 Task: Create Card Crisis Communication Planning in Board Vendor Management to Workspace Experiential Marketing. Create Card Non-Profit Bylaws Review in Board Budget Management to Workspace Experiential Marketing. Create Card Crisis Communication Planning in Board Social Media Influencer Content Creation and Management to Workspace Experiential Marketing
Action: Mouse moved to (76, 361)
Screenshot: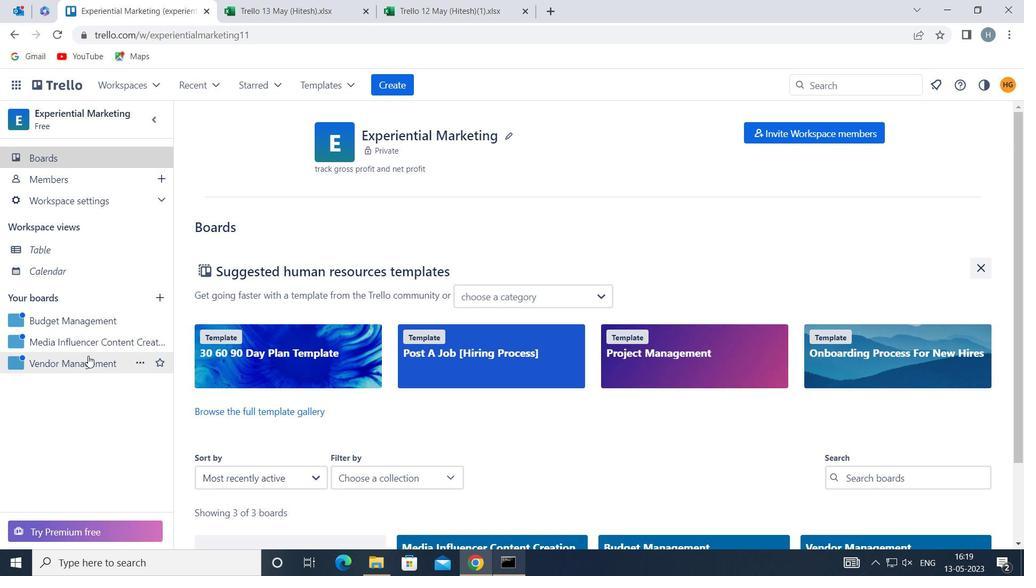 
Action: Mouse pressed left at (76, 361)
Screenshot: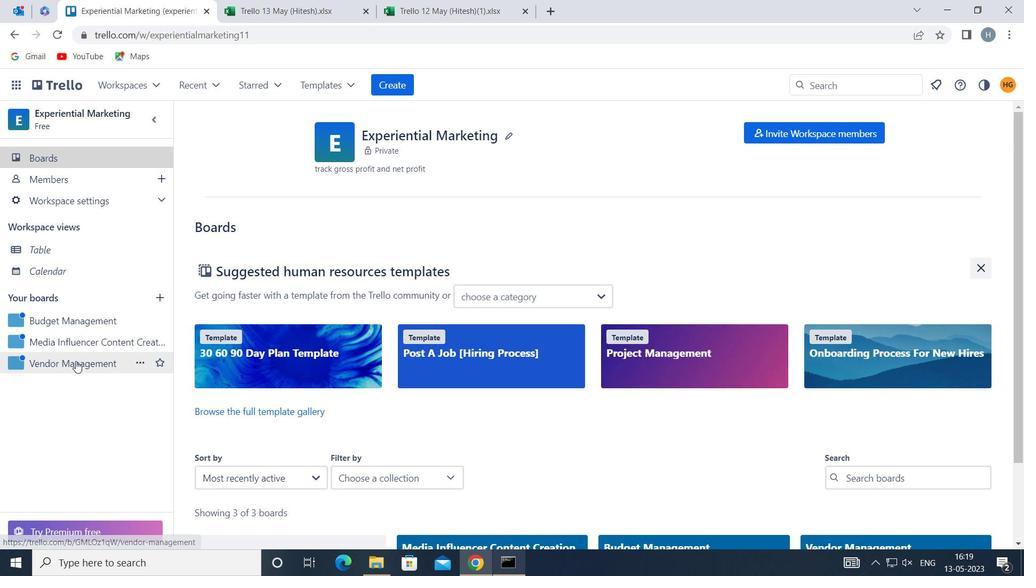 
Action: Mouse moved to (434, 199)
Screenshot: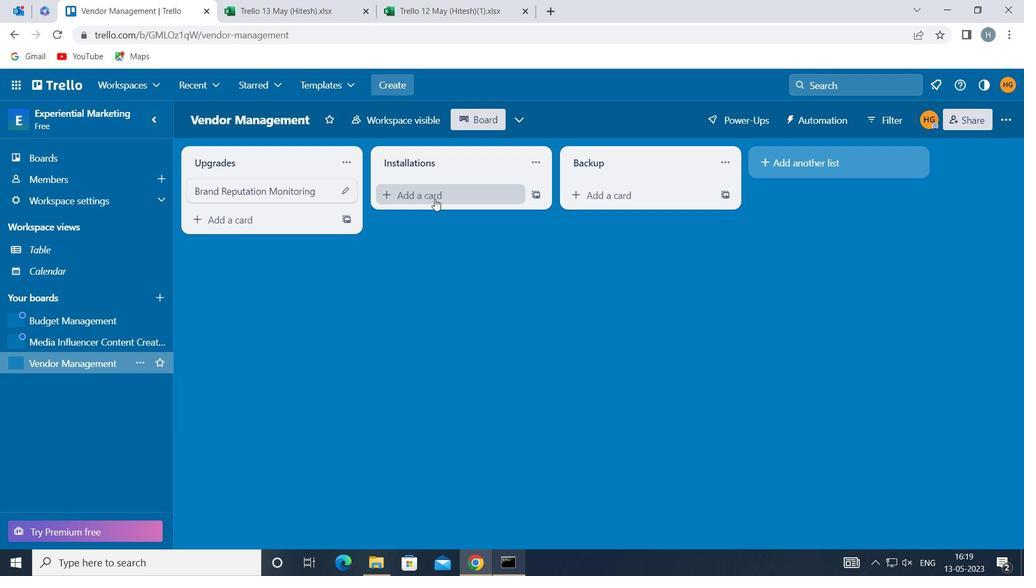 
Action: Mouse pressed left at (434, 199)
Screenshot: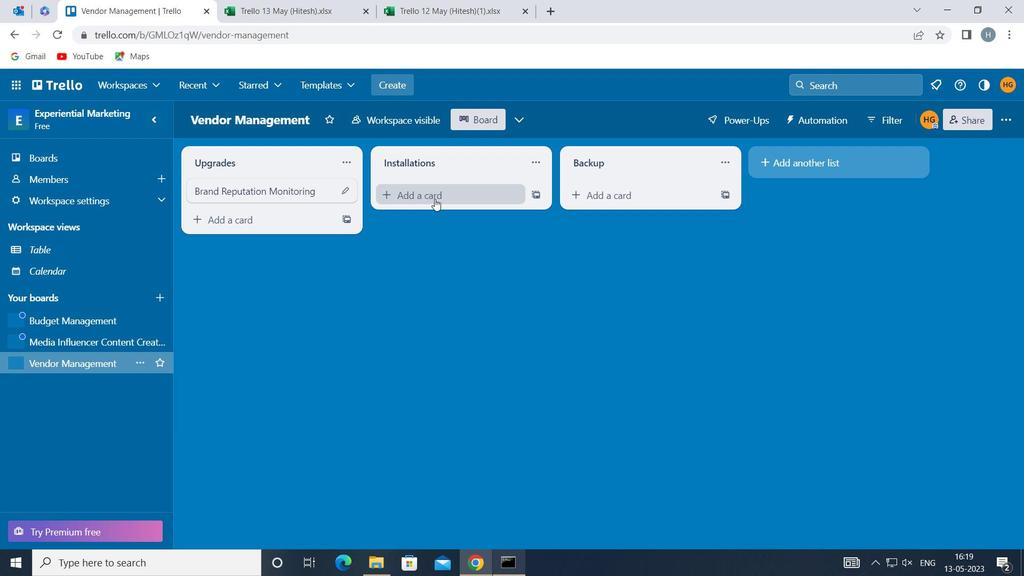 
Action: Mouse moved to (435, 198)
Screenshot: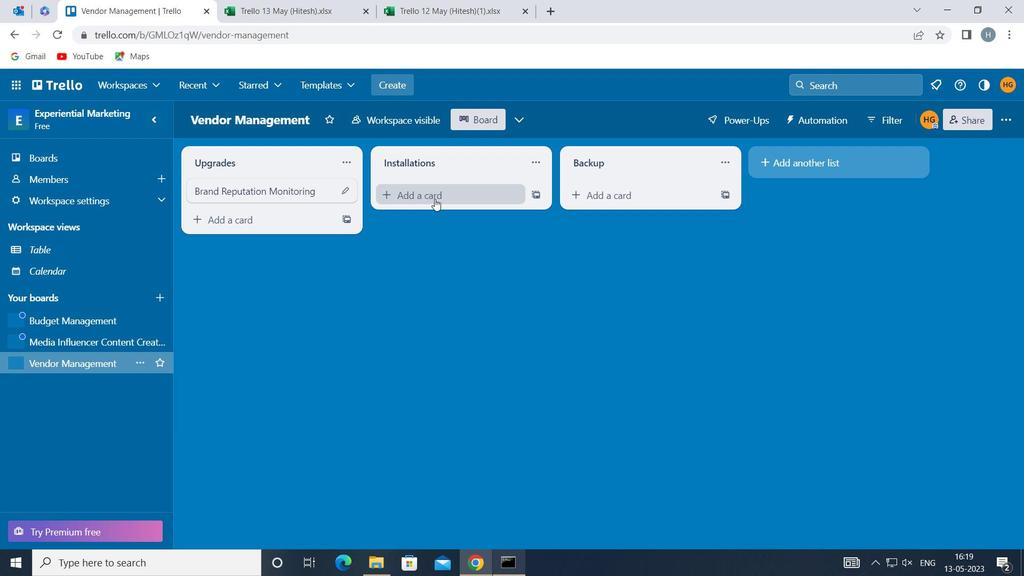 
Action: Key pressed <Key.shift><Key.shift>CRISIS<Key.space><Key.shift>COMMUNII<Key.backspace>CATION<Key.space><Key.shift>PLANNING
Screenshot: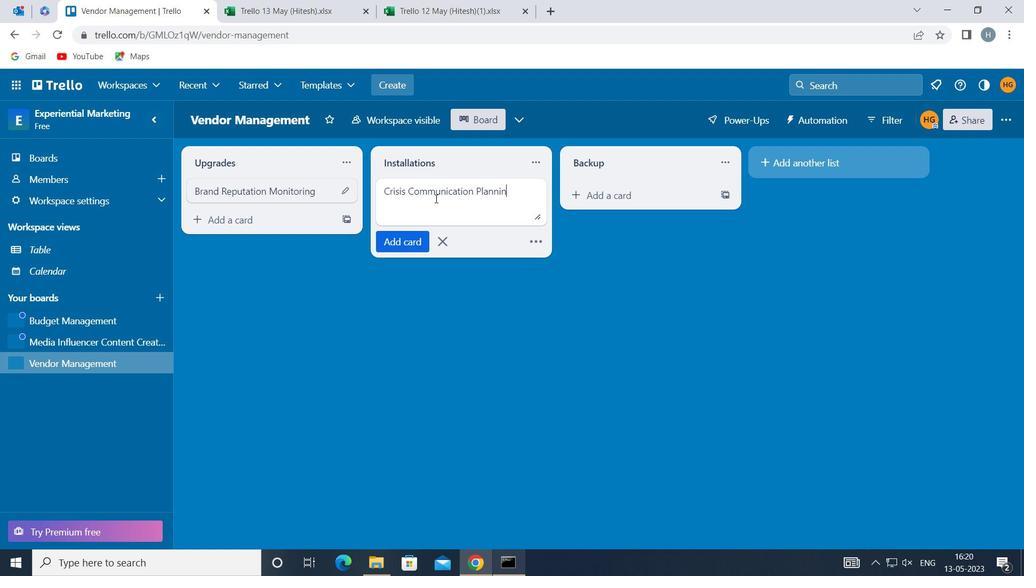 
Action: Mouse moved to (404, 239)
Screenshot: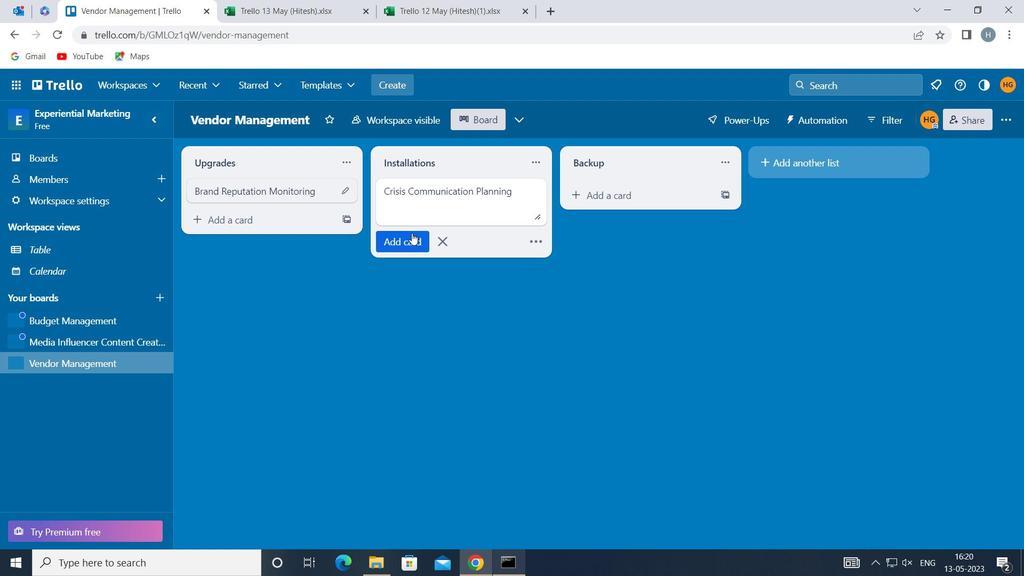 
Action: Mouse pressed left at (404, 239)
Screenshot: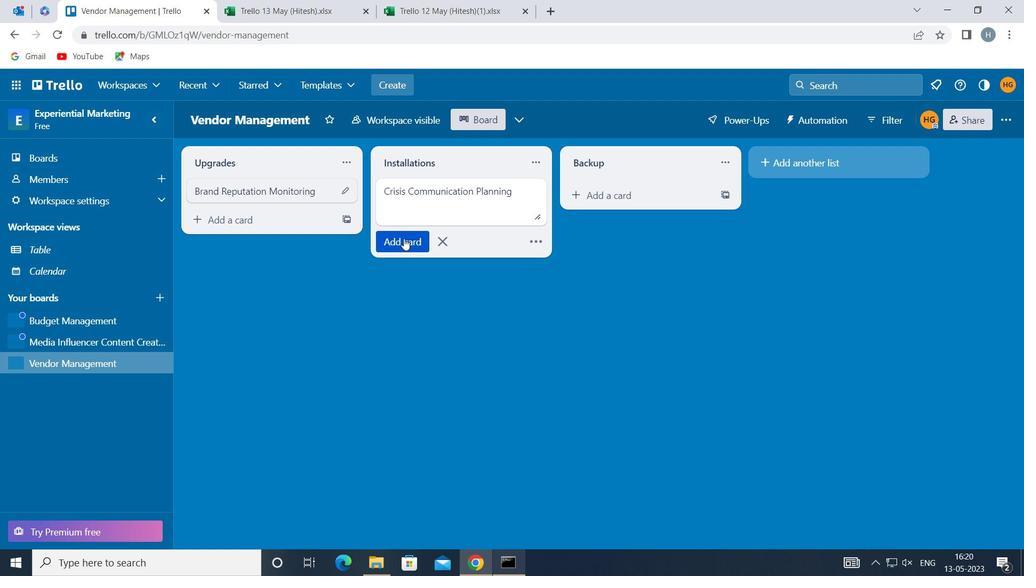 
Action: Mouse moved to (385, 311)
Screenshot: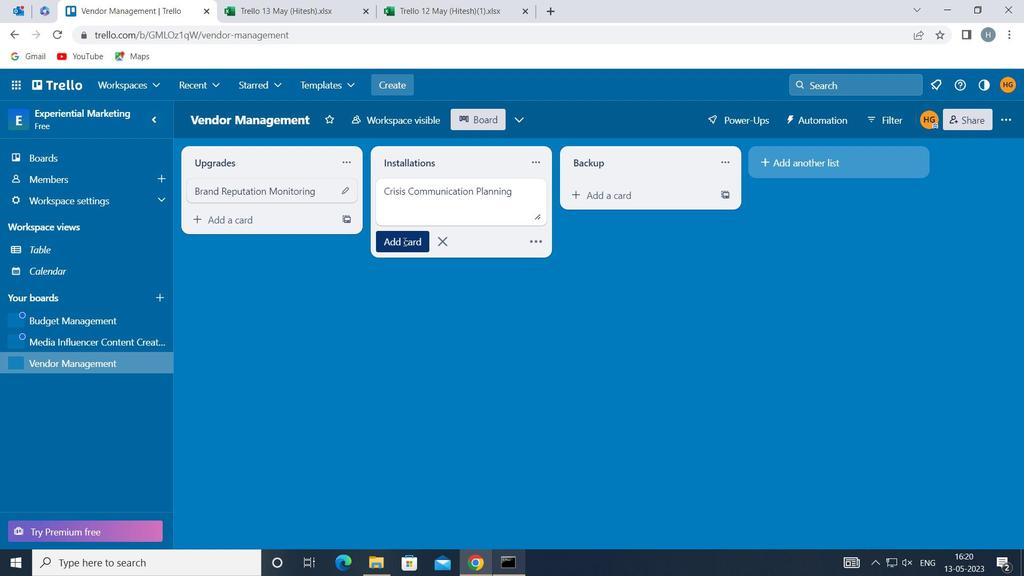 
Action: Mouse pressed left at (385, 311)
Screenshot: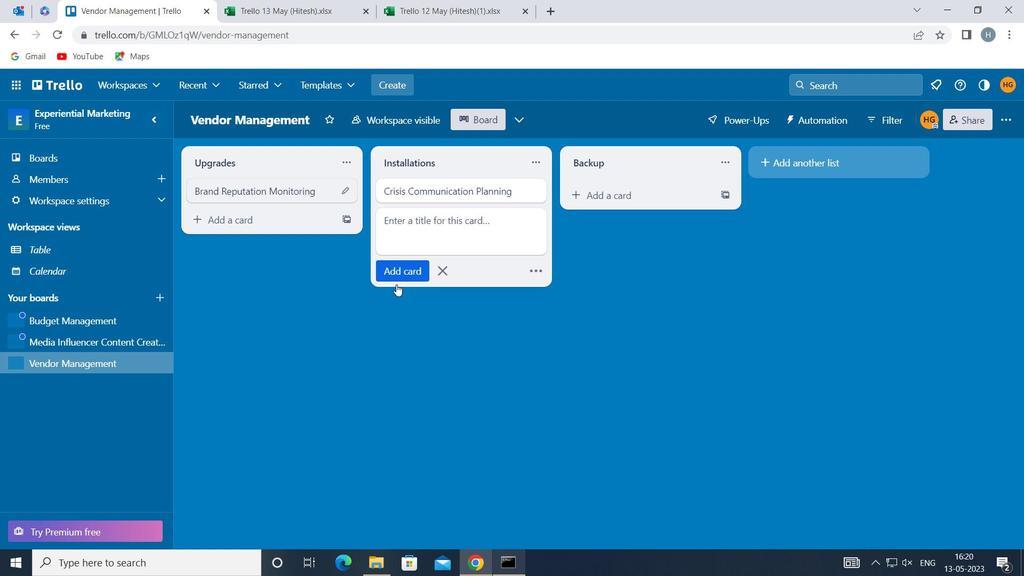 
Action: Mouse moved to (74, 318)
Screenshot: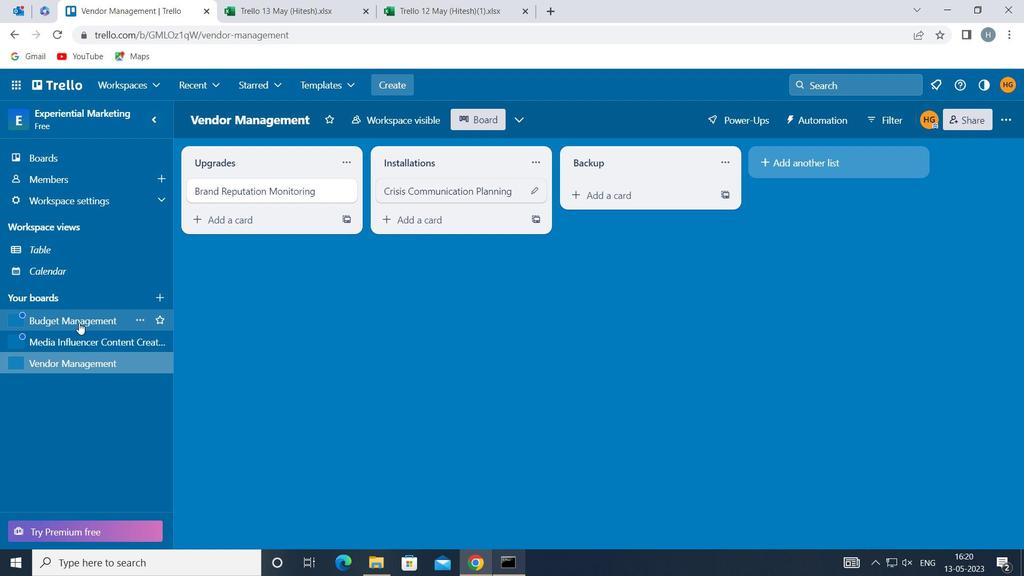 
Action: Mouse pressed left at (74, 318)
Screenshot: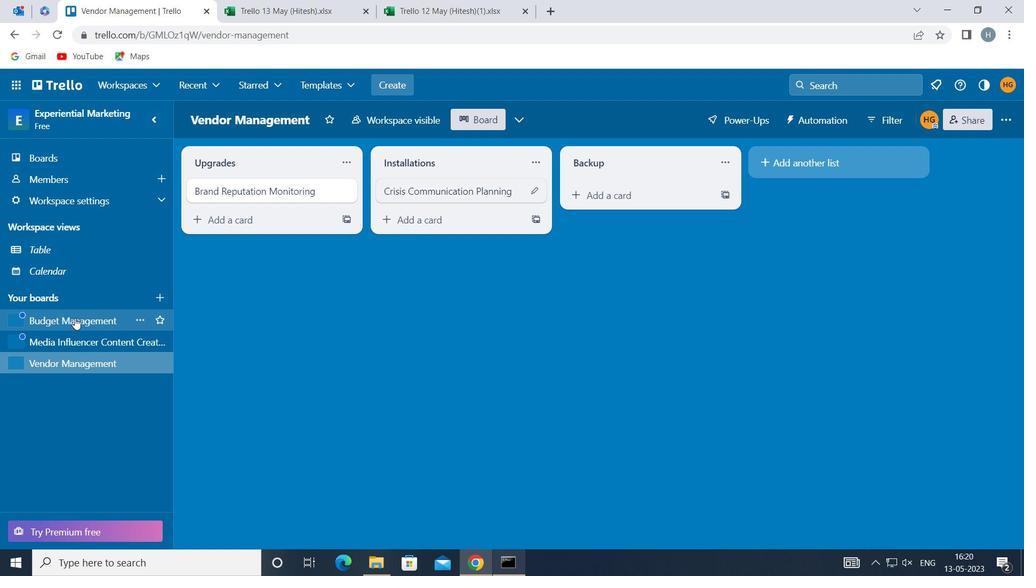 
Action: Mouse moved to (431, 197)
Screenshot: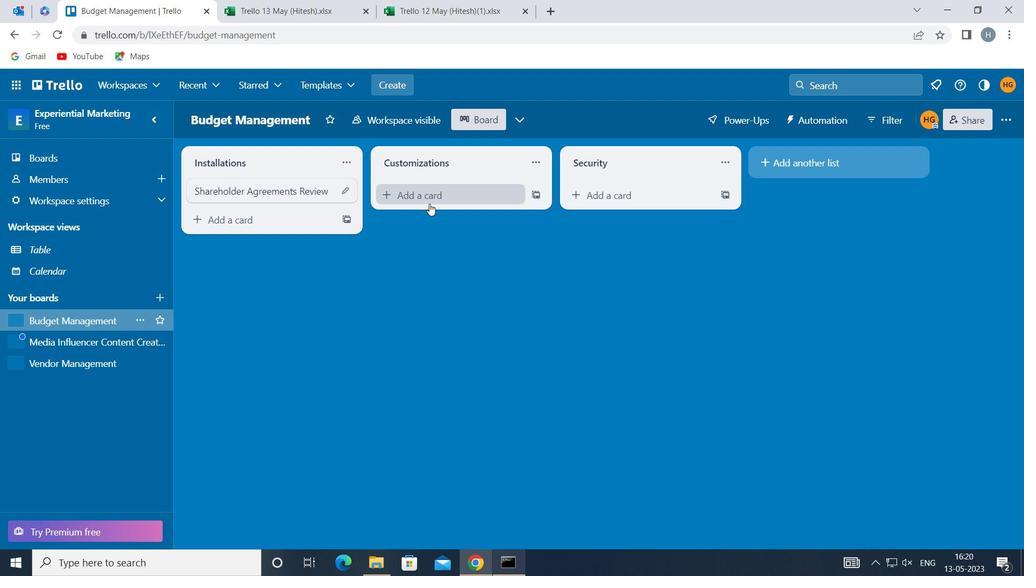 
Action: Mouse pressed left at (431, 197)
Screenshot: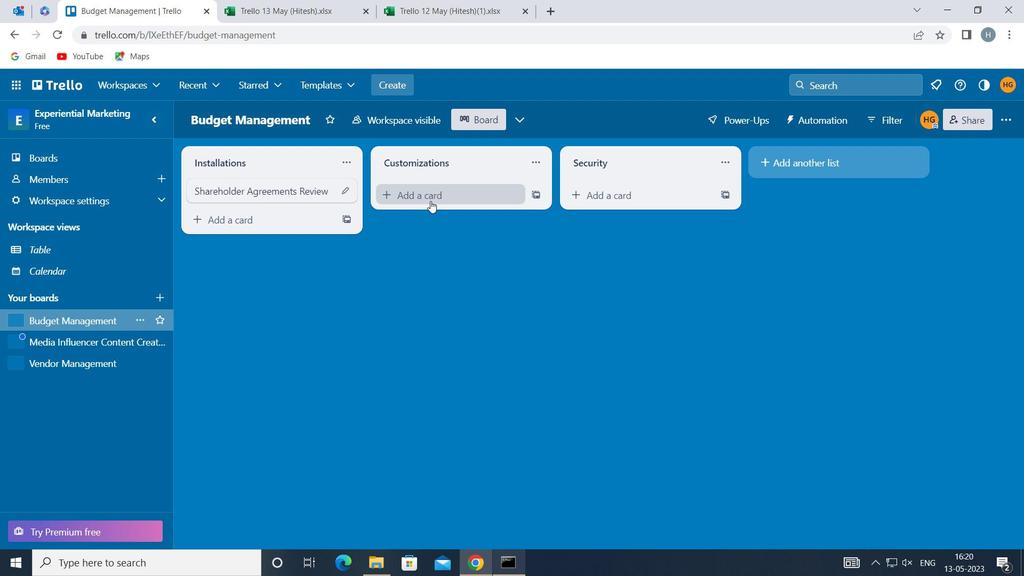
Action: Mouse pressed left at (431, 197)
Screenshot: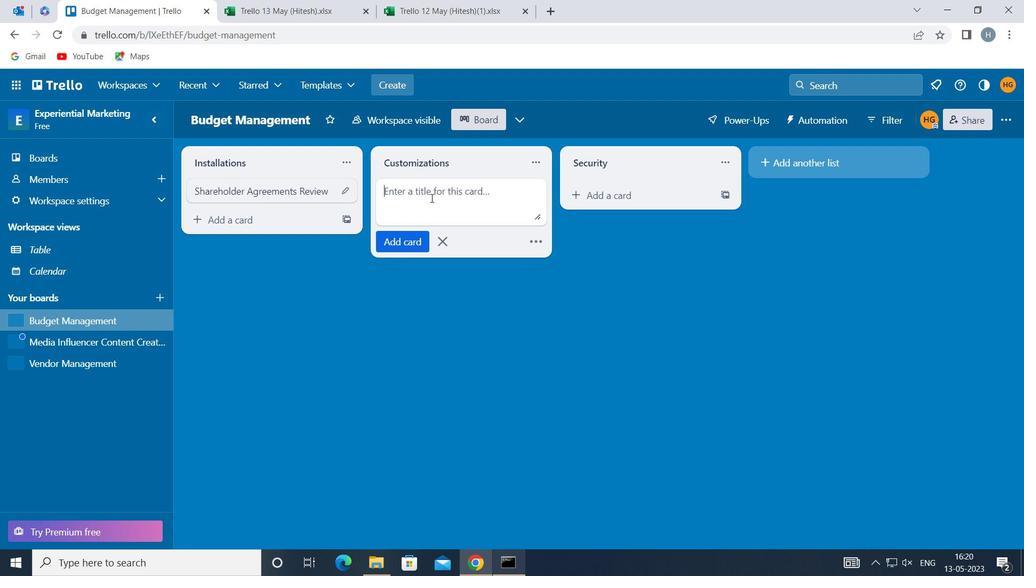 
Action: Key pressed <Key.shift><Key.shift><Key.shift><Key.shift><Key.shift><Key.shift><Key.shift><Key.shift>NON-<Key.shift_r>PROFIT<Key.space>
Screenshot: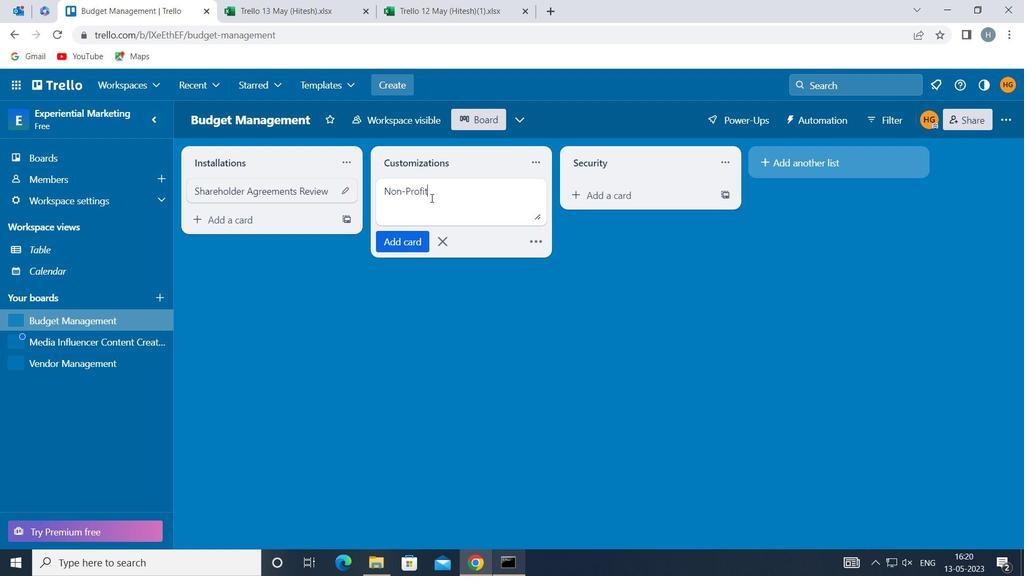 
Action: Mouse moved to (431, 197)
Screenshot: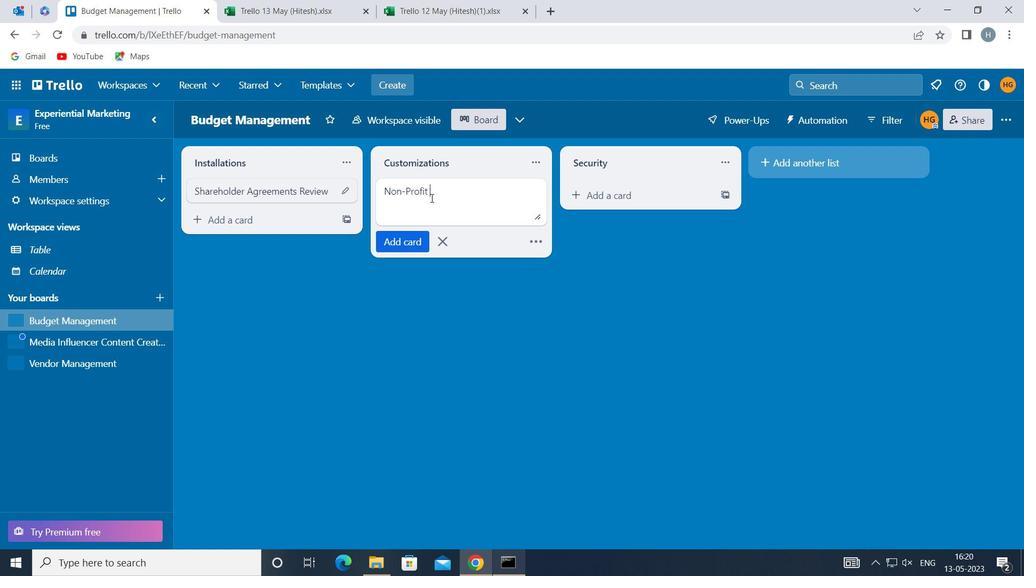 
Action: Key pressed <Key.shift><Key.shift><Key.shift><Key.shift><Key.shift><Key.shift><Key.shift>BYLAWS<Key.space><Key.shift>REVIEW
Screenshot: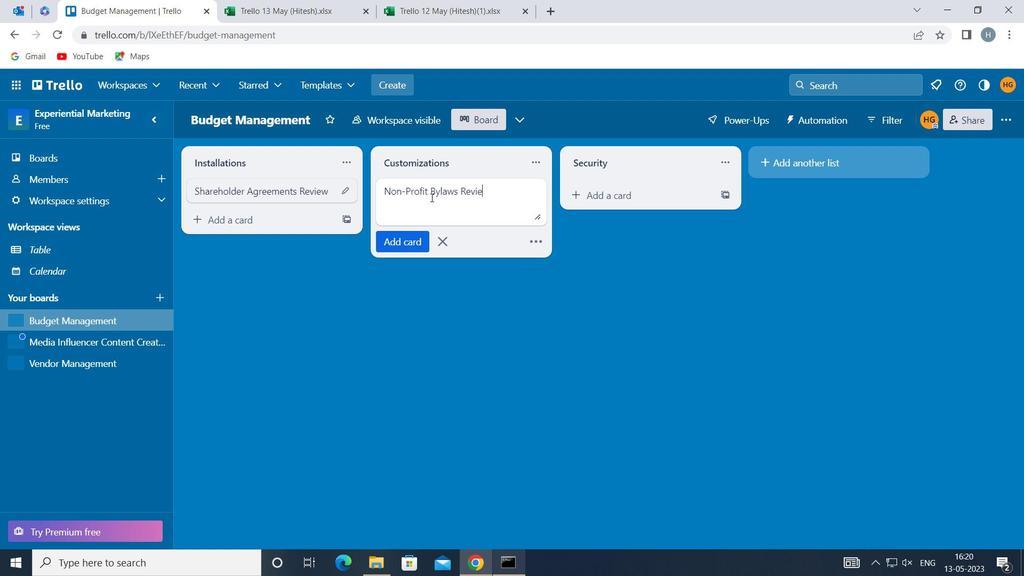 
Action: Mouse moved to (407, 236)
Screenshot: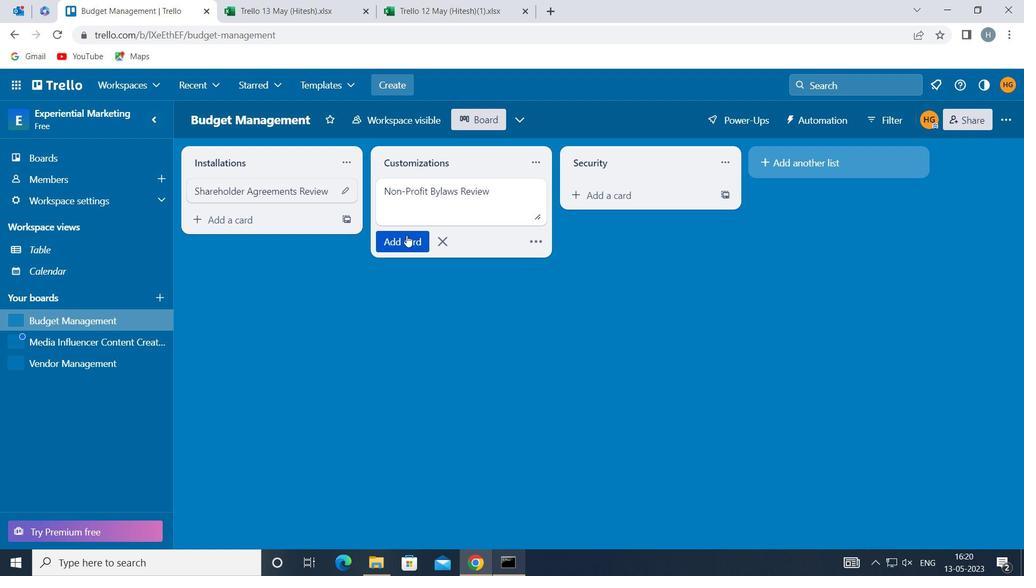 
Action: Mouse pressed left at (407, 236)
Screenshot: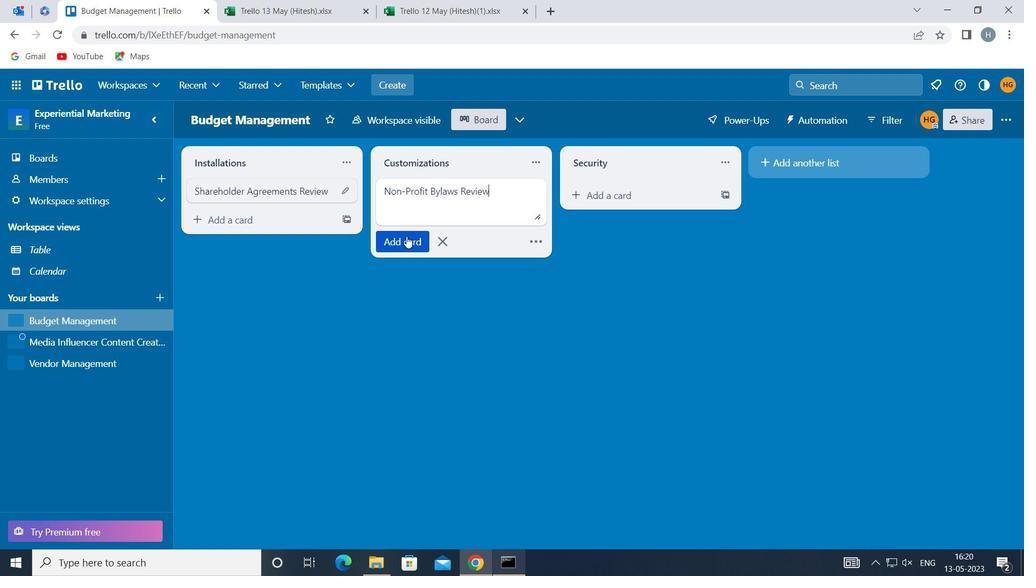 
Action: Mouse moved to (372, 298)
Screenshot: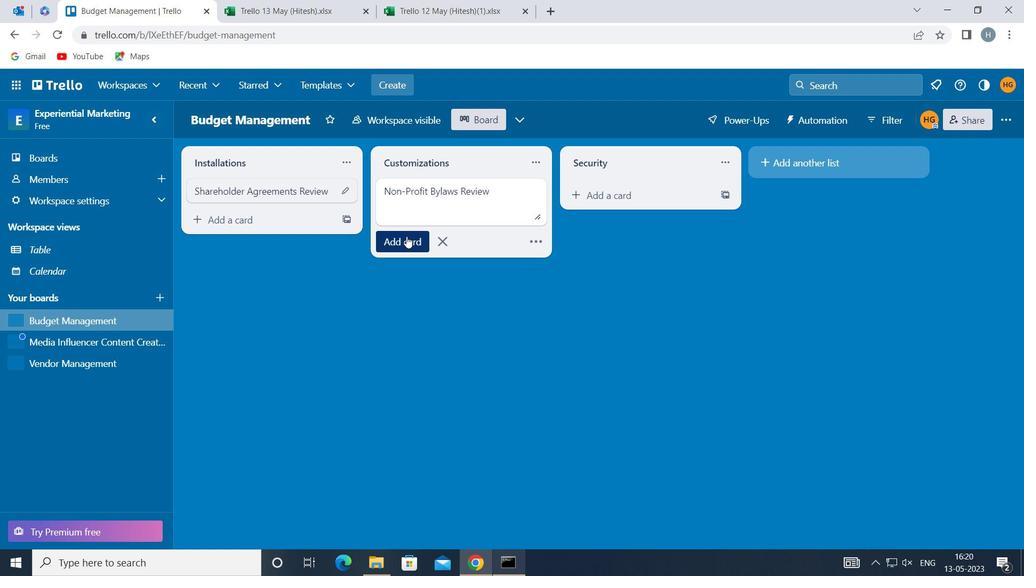 
Action: Mouse pressed left at (372, 298)
Screenshot: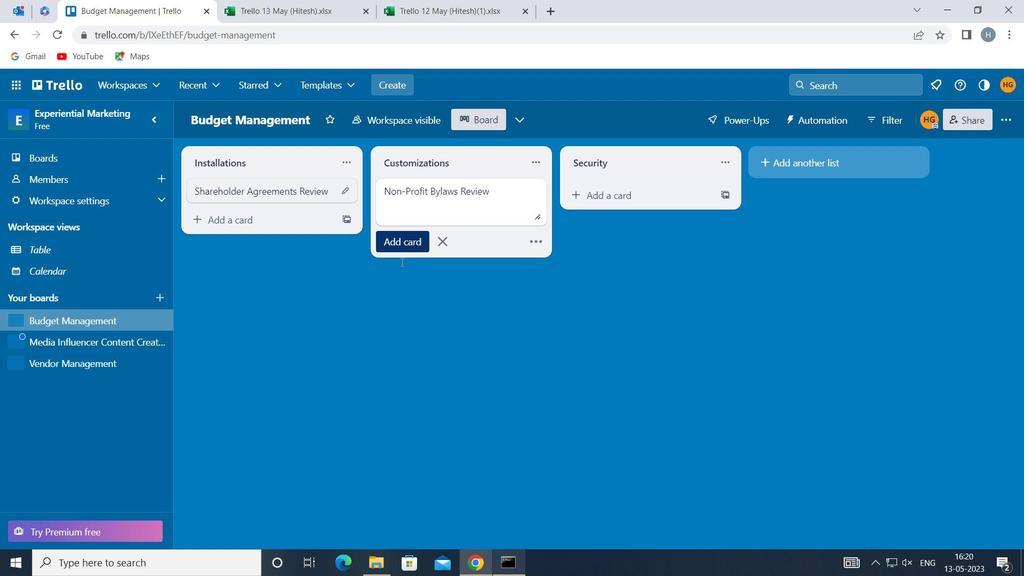 
Action: Mouse moved to (89, 339)
Screenshot: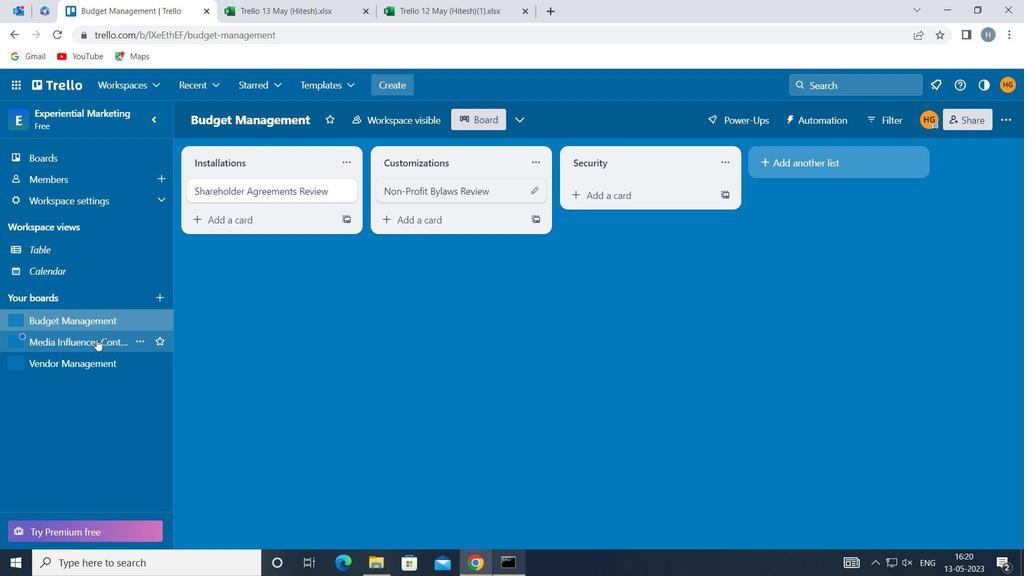 
Action: Mouse pressed left at (89, 339)
Screenshot: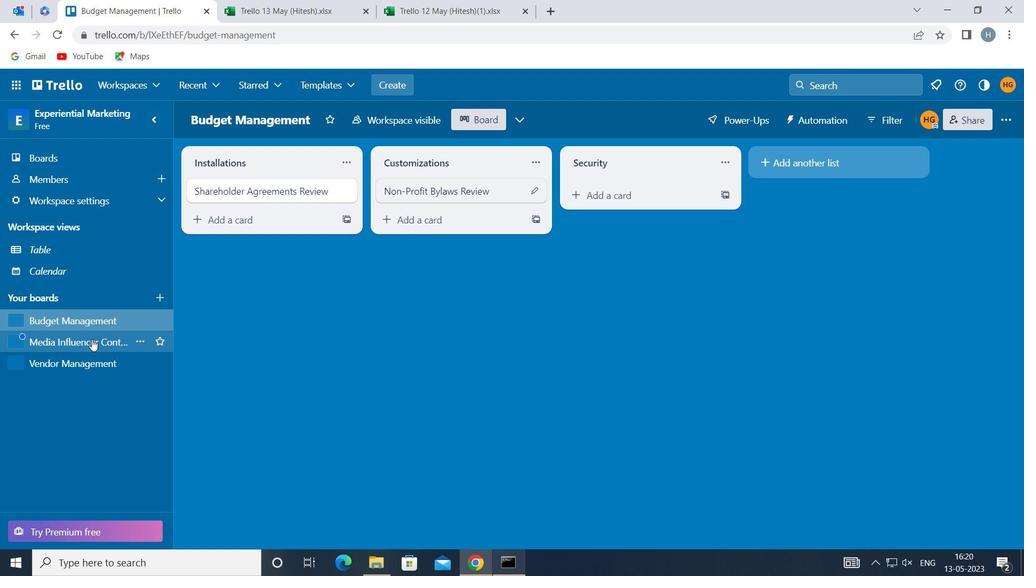 
Action: Mouse moved to (449, 191)
Screenshot: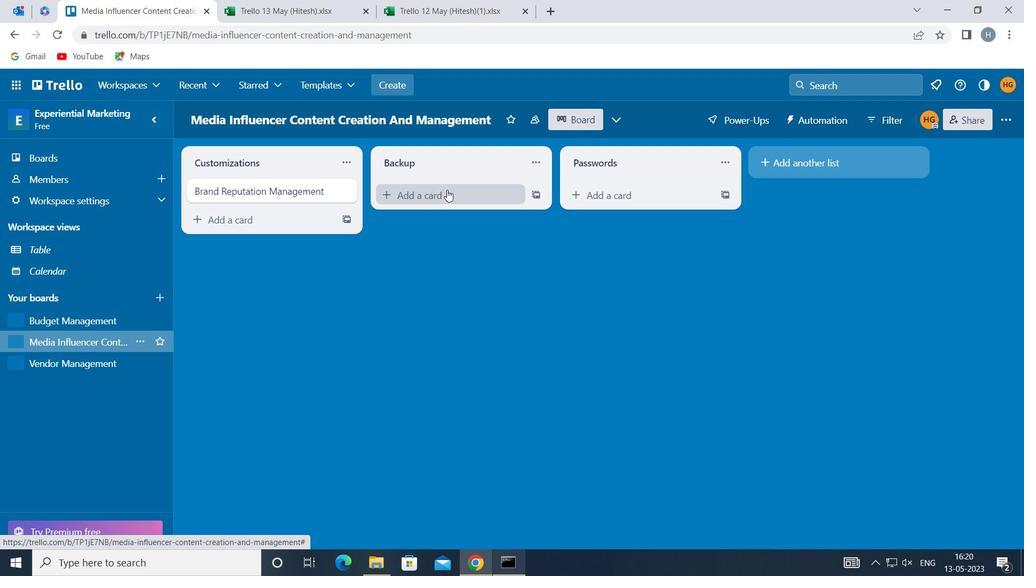 
Action: Mouse pressed left at (449, 191)
Screenshot: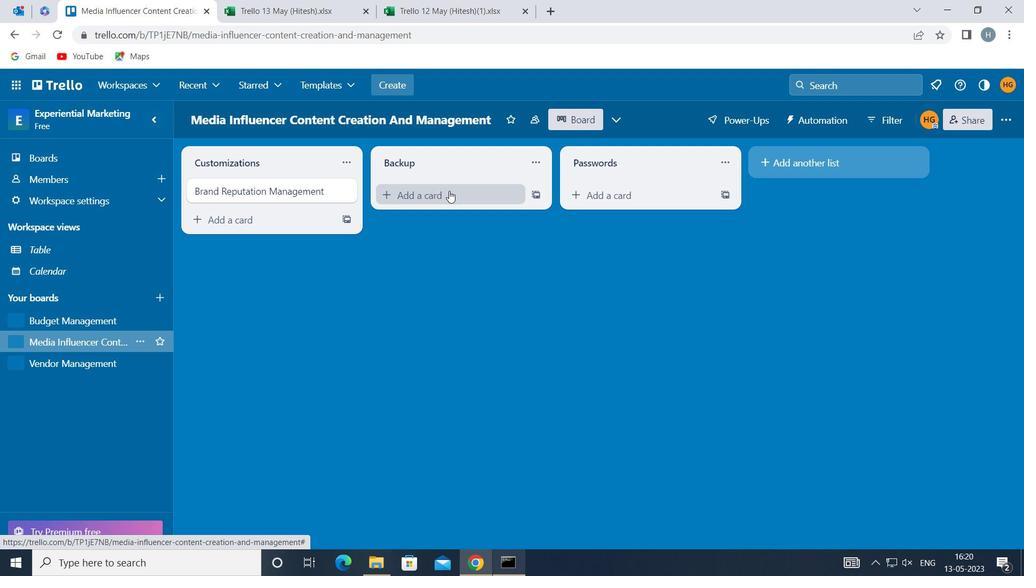 
Action: Key pressed <Key.shift>CRISIS<Key.space><Key.shift>COMMUNICATION<Key.space><Key.shift_r>PLANNING
Screenshot: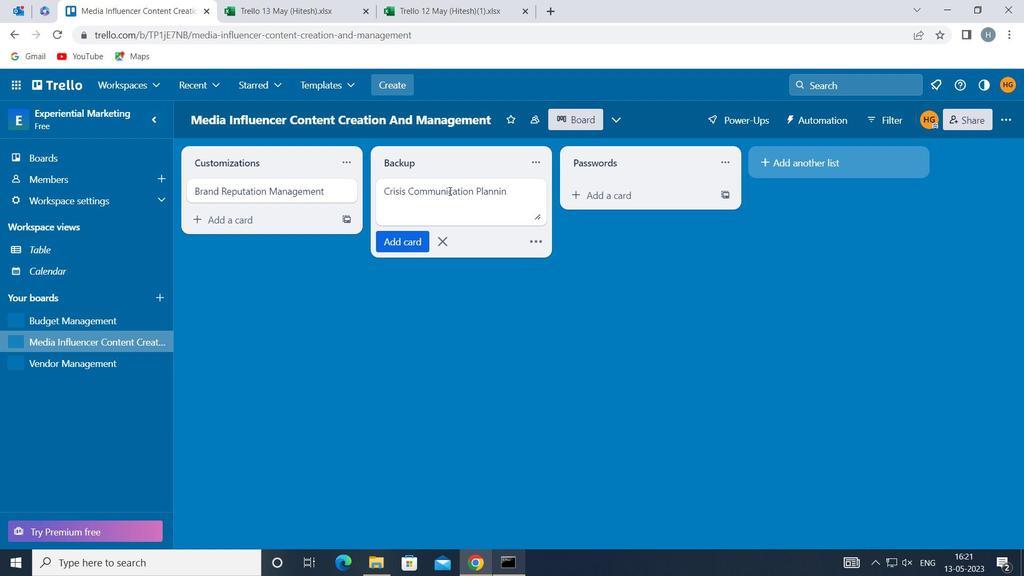 
Action: Mouse moved to (405, 242)
Screenshot: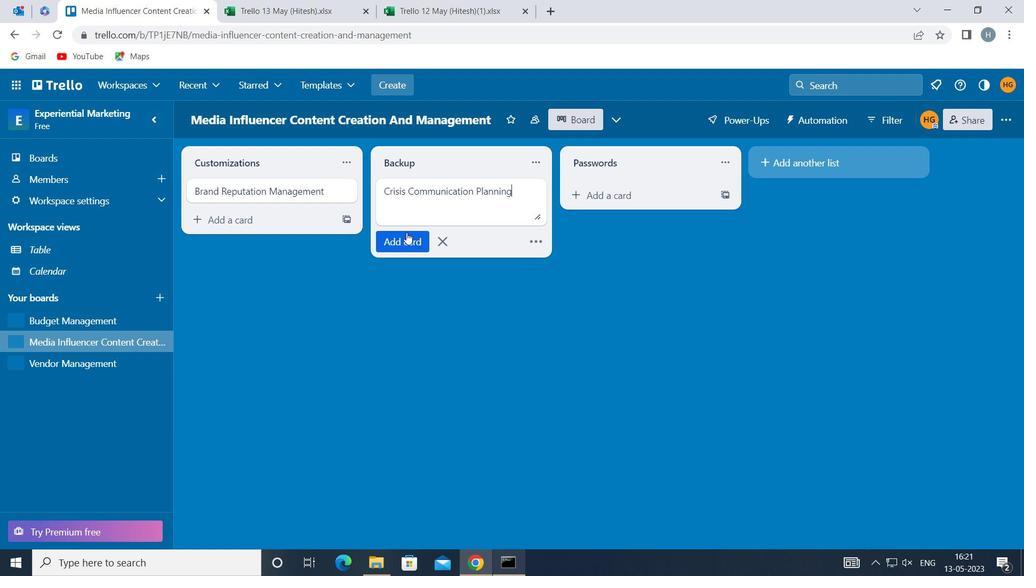 
Action: Mouse pressed left at (405, 242)
Screenshot: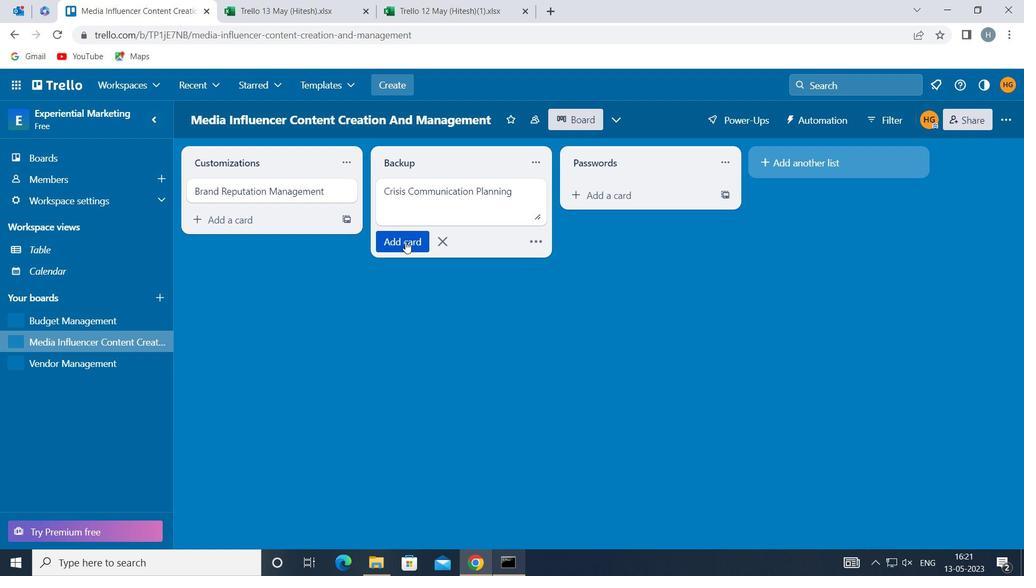 
Action: Mouse moved to (424, 292)
Screenshot: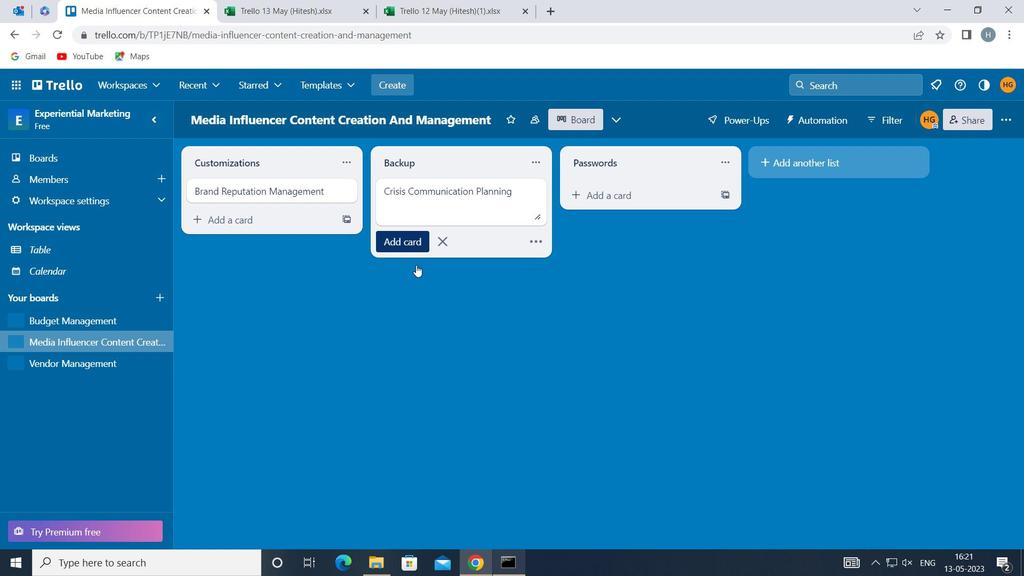 
Action: Mouse pressed left at (424, 292)
Screenshot: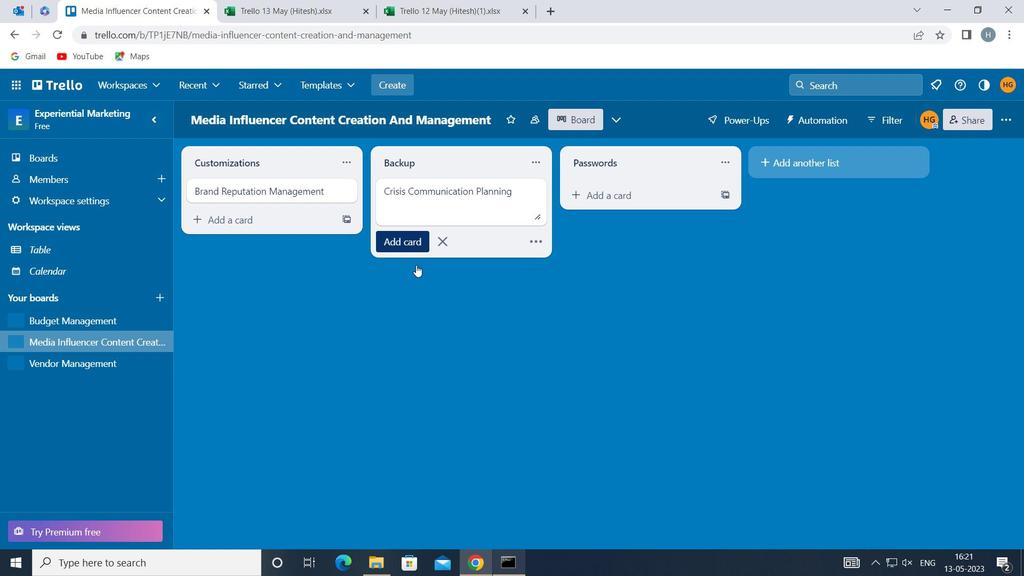 
Action: Mouse moved to (424, 292)
Screenshot: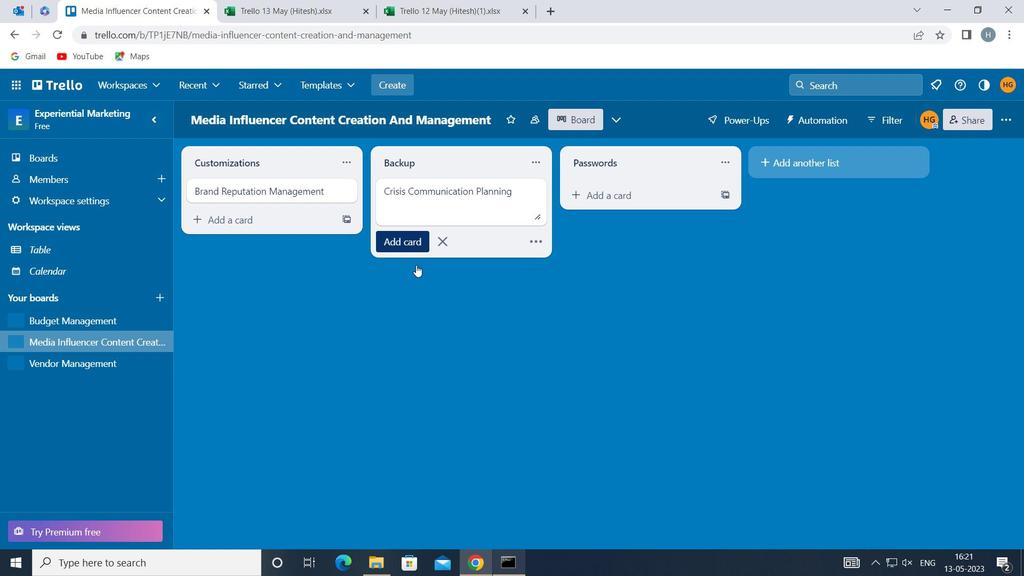 
Action: Key pressed <Key.f8>
Screenshot: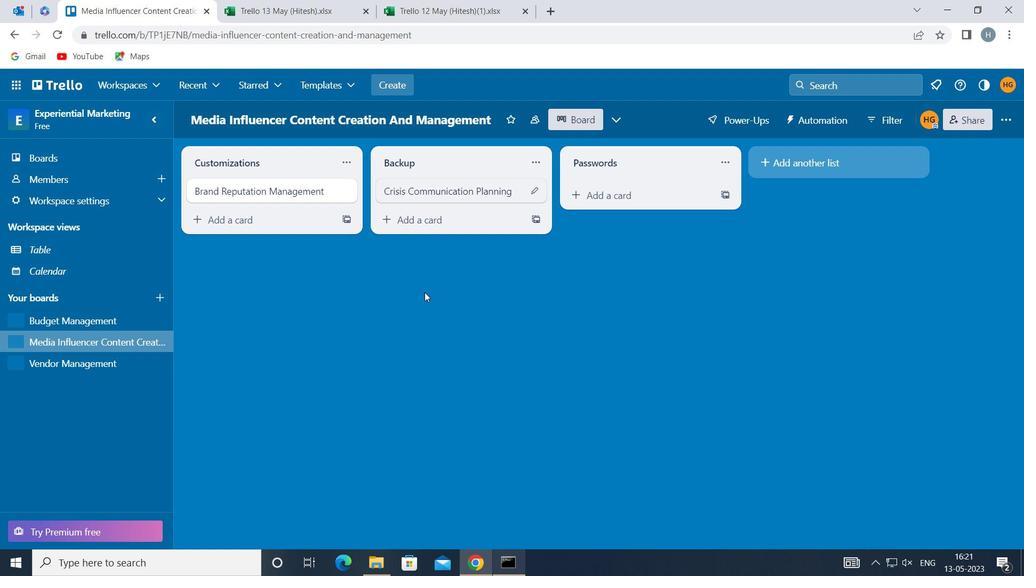 
